 Task: Change the configuration of the board layout of the mark's project to sort by "Linked pull requests" in ascending order.
Action: Mouse moved to (221, 152)
Screenshot: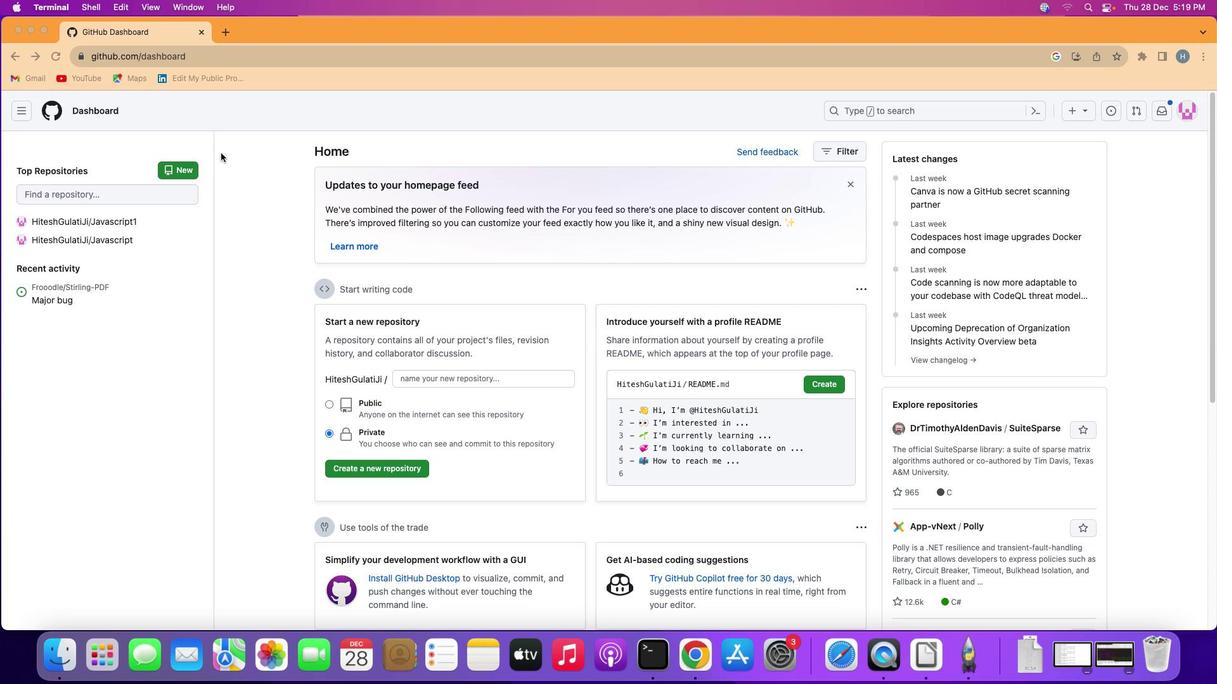 
Action: Mouse pressed left at (221, 152)
Screenshot: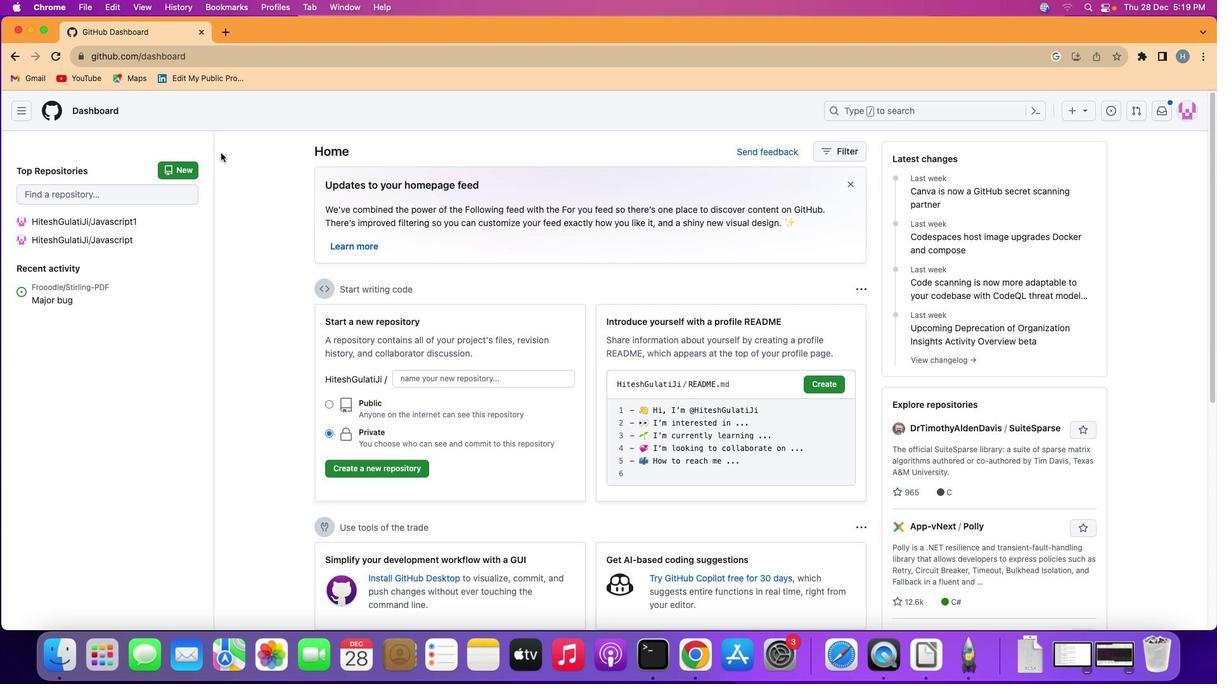 
Action: Mouse moved to (22, 105)
Screenshot: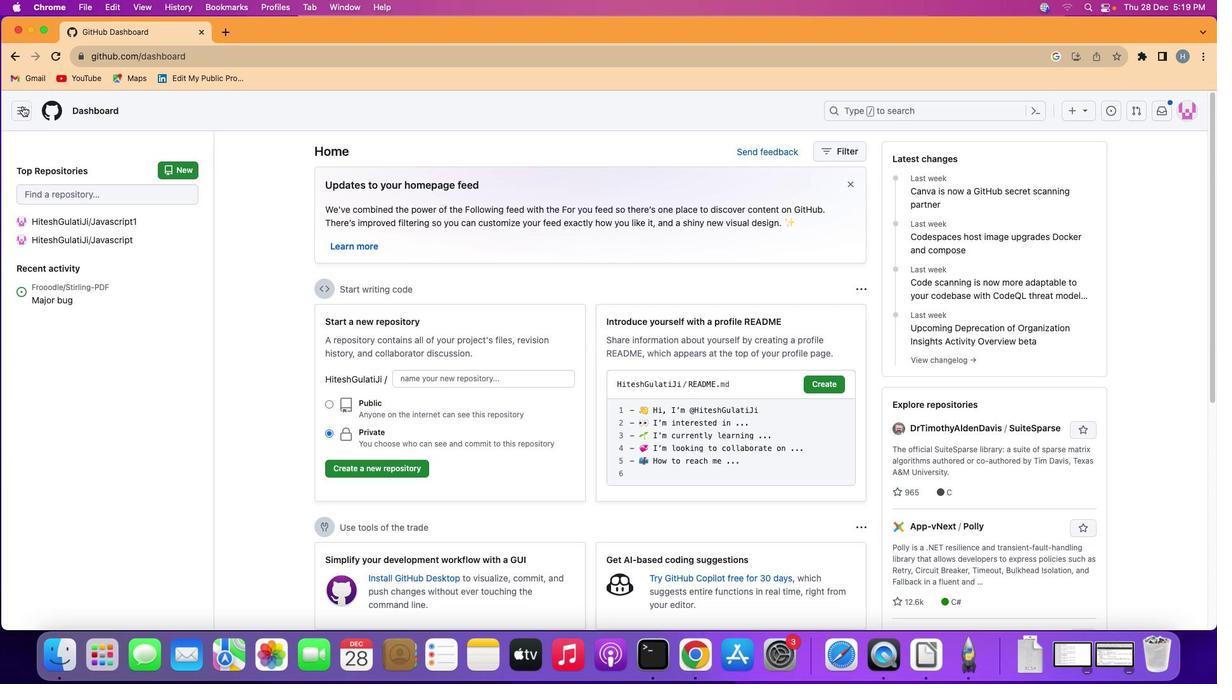 
Action: Mouse pressed left at (22, 105)
Screenshot: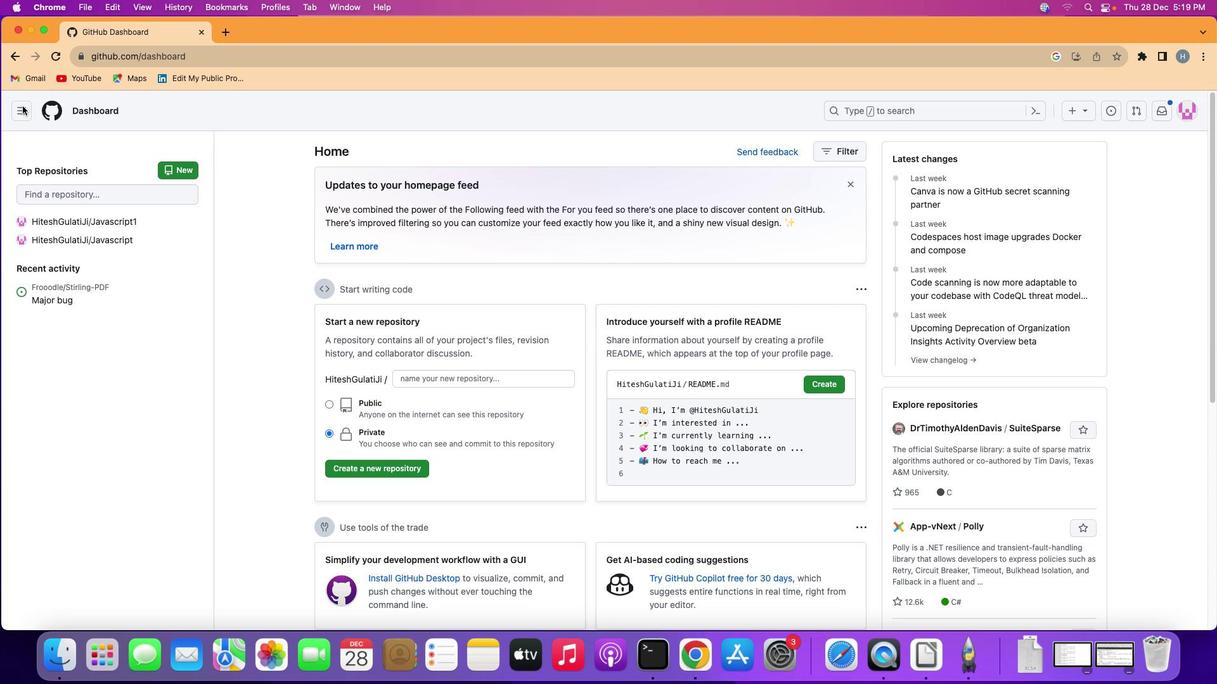 
Action: Mouse moved to (83, 202)
Screenshot: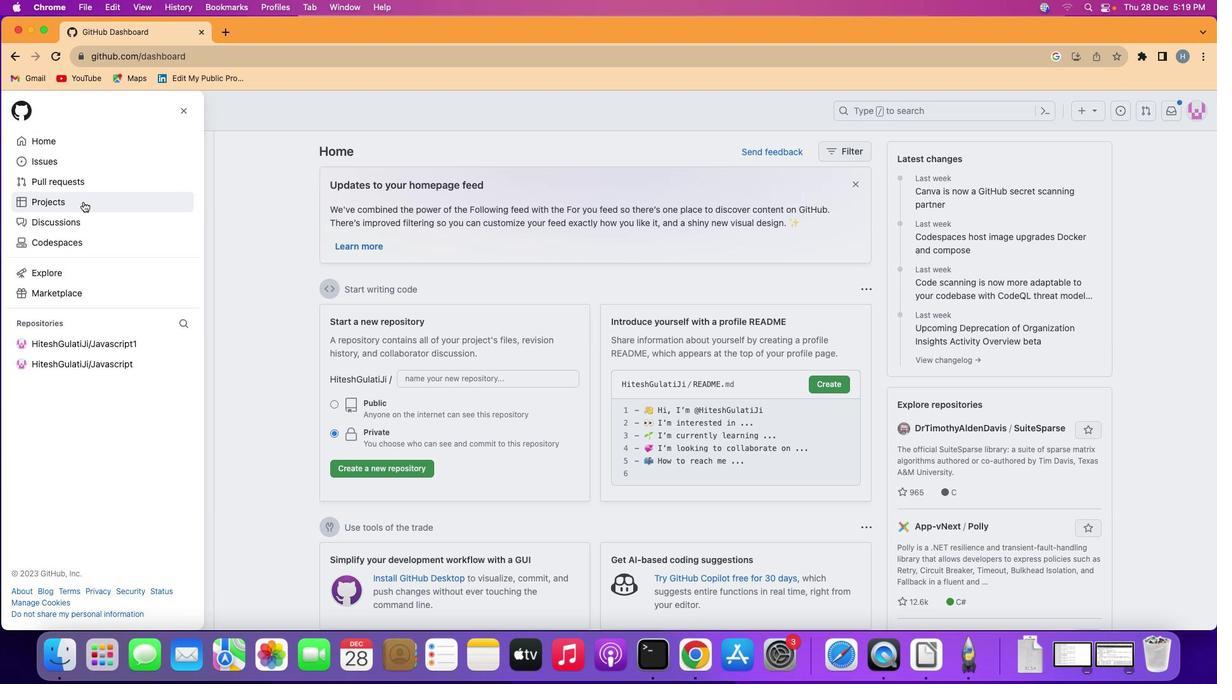 
Action: Mouse pressed left at (83, 202)
Screenshot: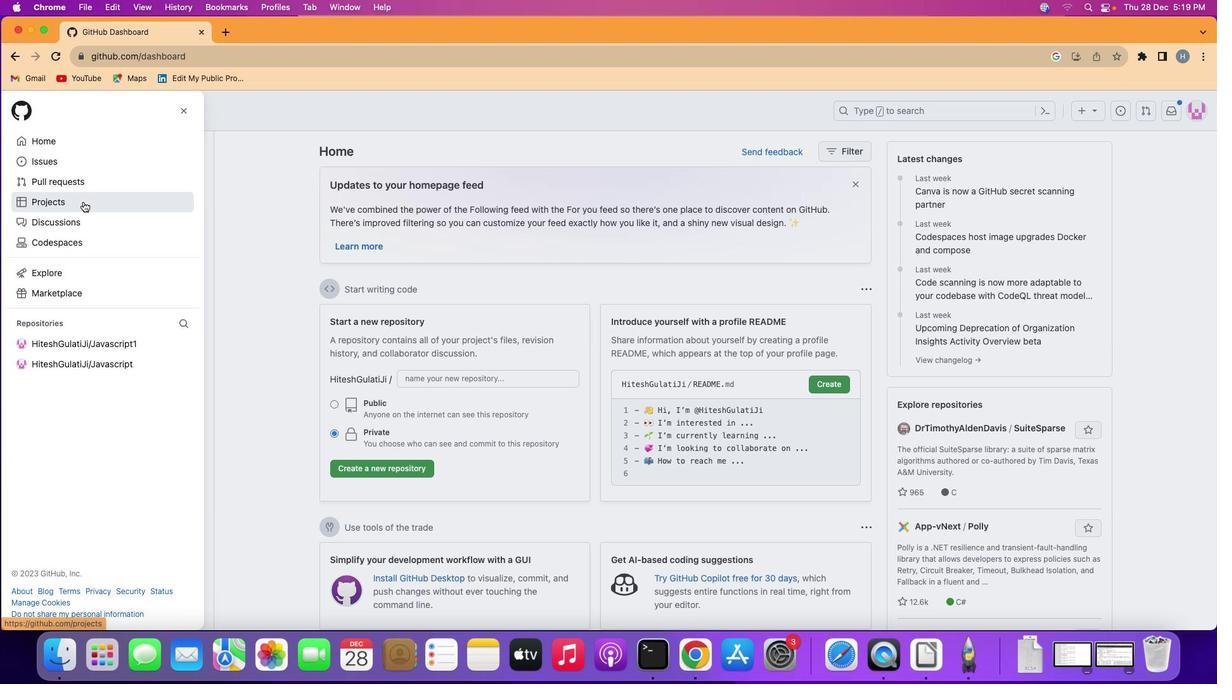 
Action: Mouse moved to (489, 228)
Screenshot: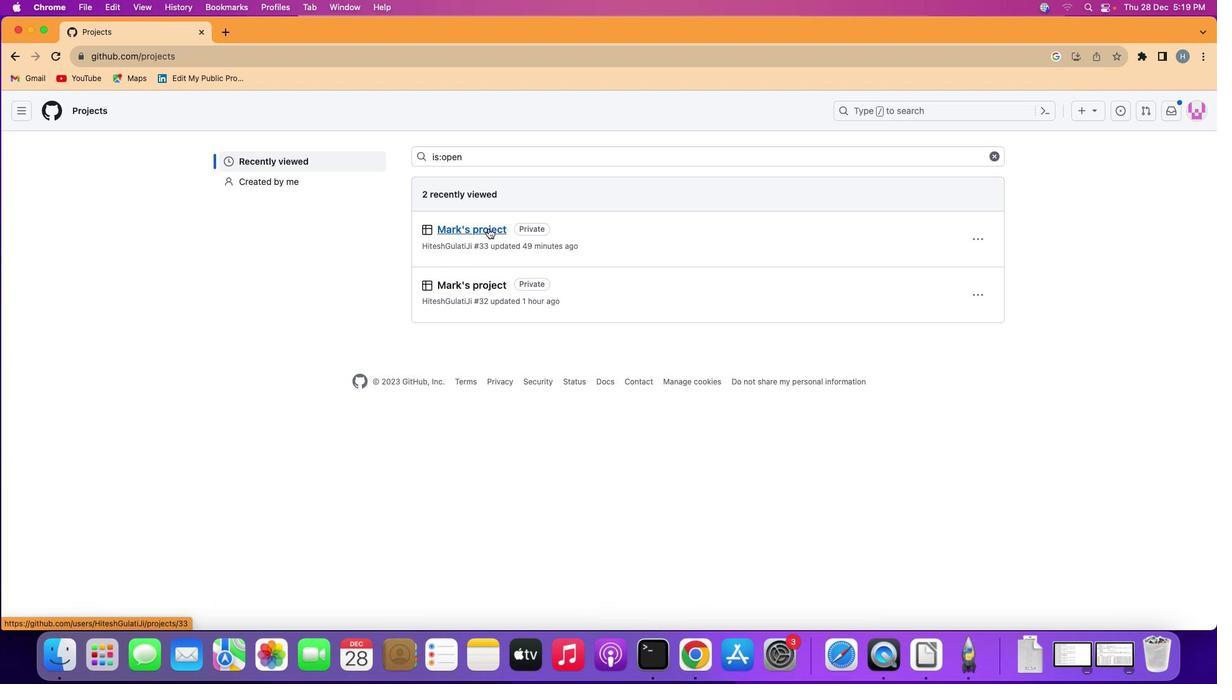 
Action: Mouse pressed left at (489, 228)
Screenshot: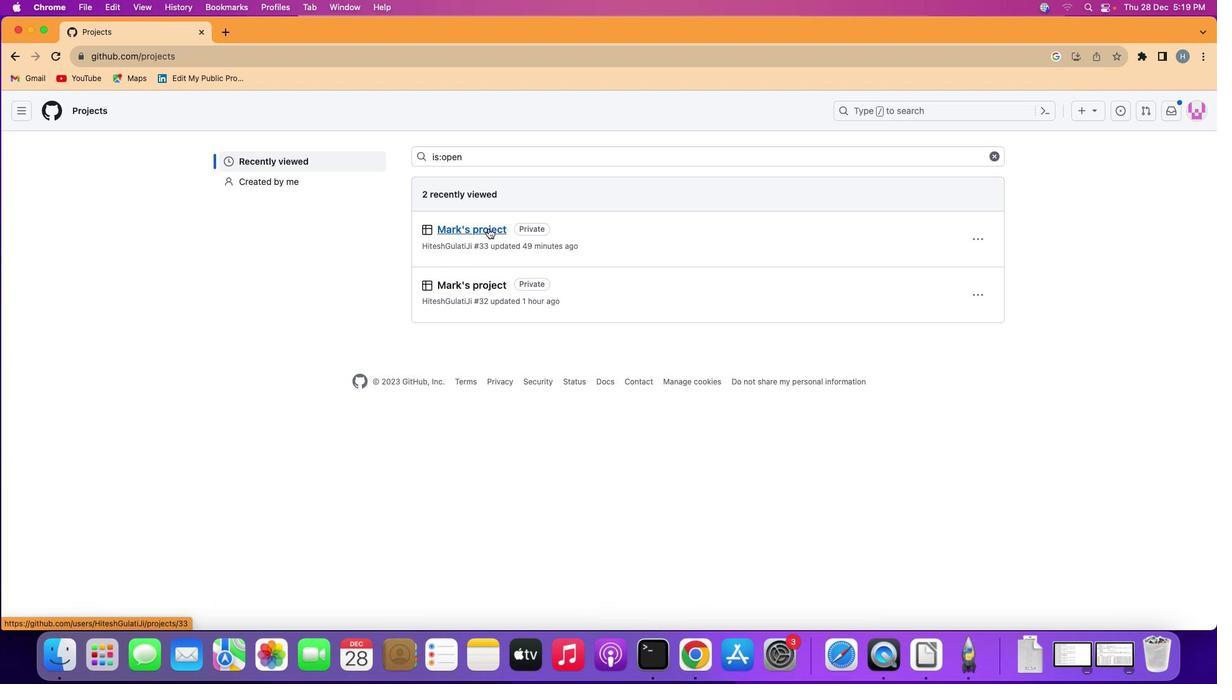 
Action: Mouse moved to (88, 172)
Screenshot: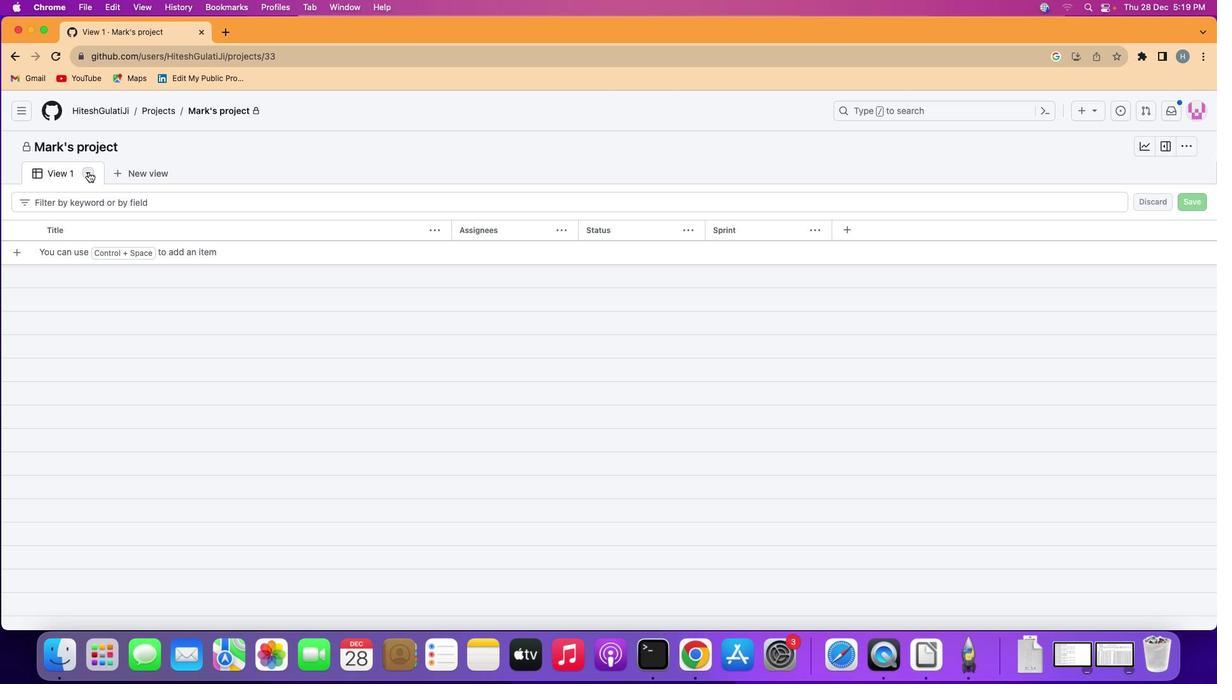 
Action: Mouse pressed left at (88, 172)
Screenshot: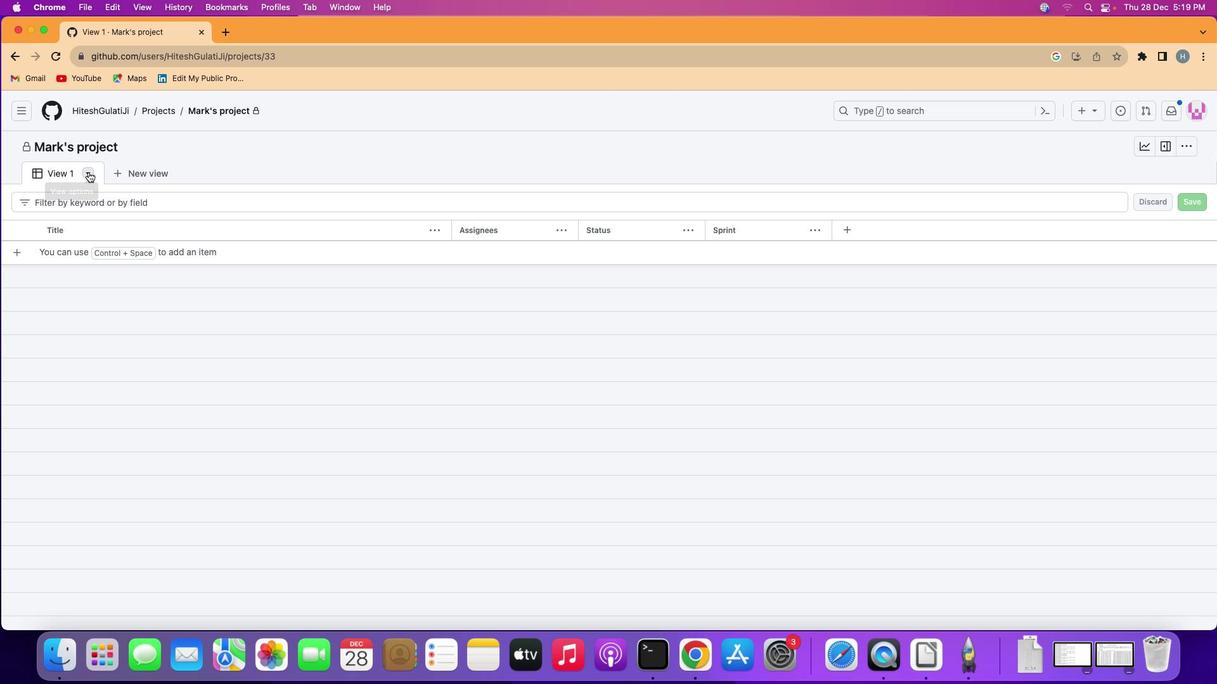 
Action: Mouse moved to (173, 214)
Screenshot: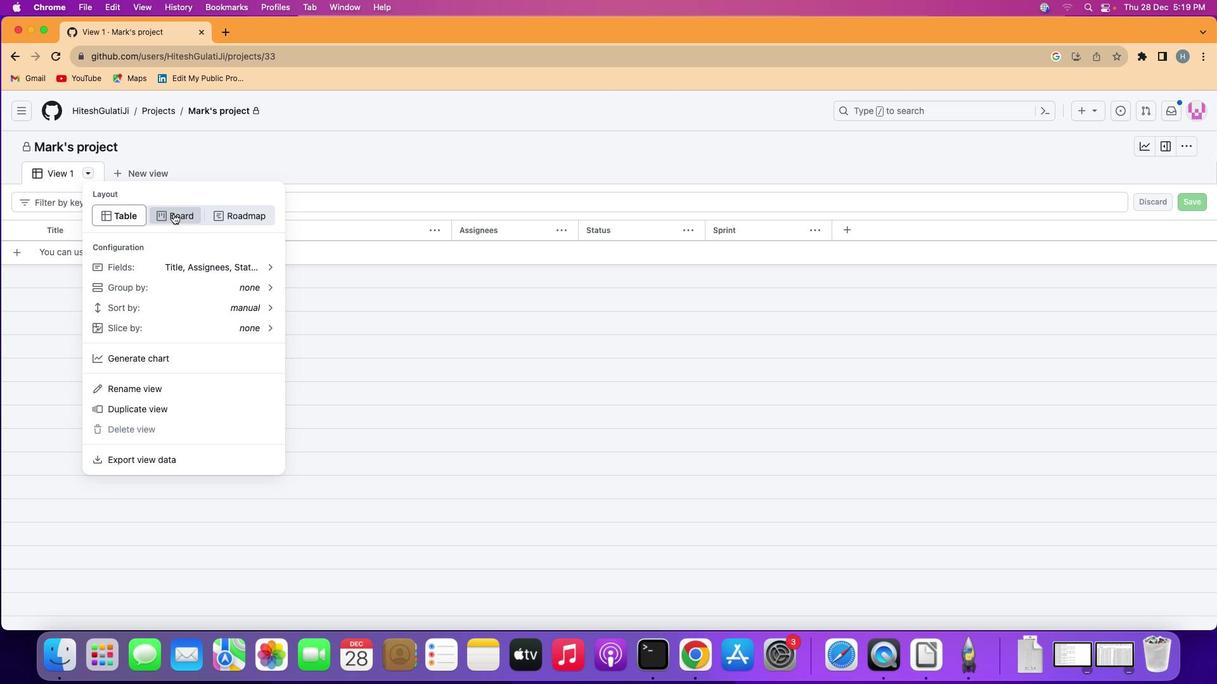 
Action: Mouse pressed left at (173, 214)
Screenshot: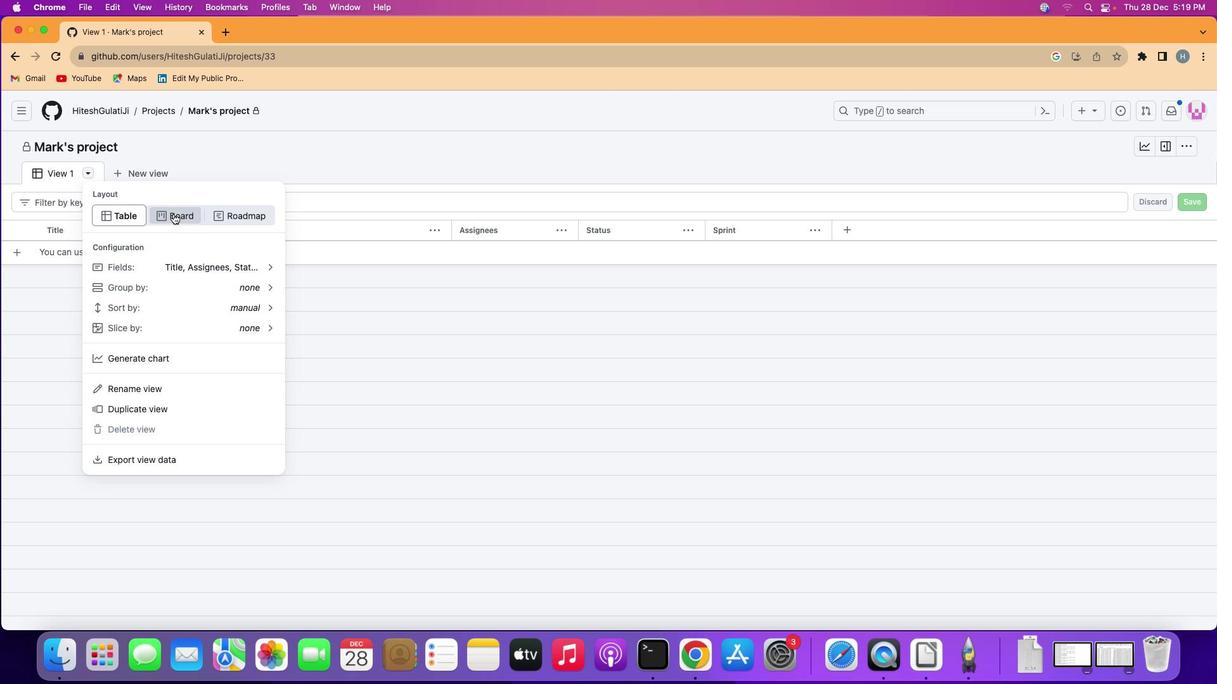 
Action: Mouse moved to (87, 172)
Screenshot: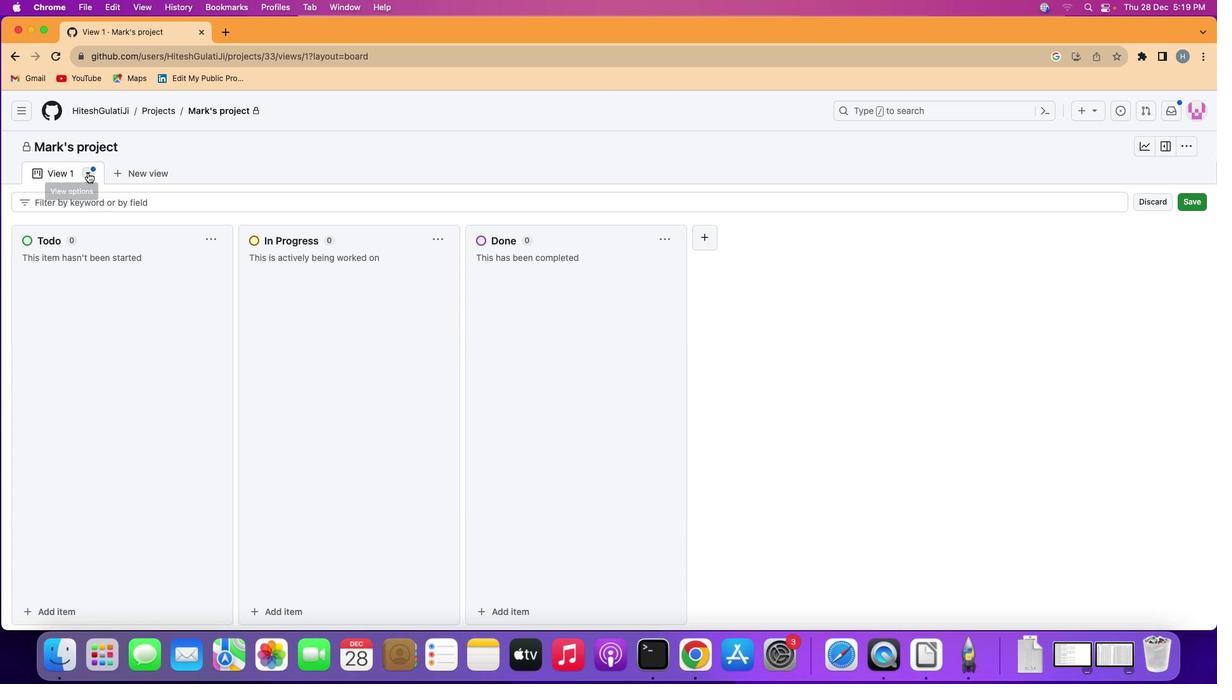 
Action: Mouse pressed left at (87, 172)
Screenshot: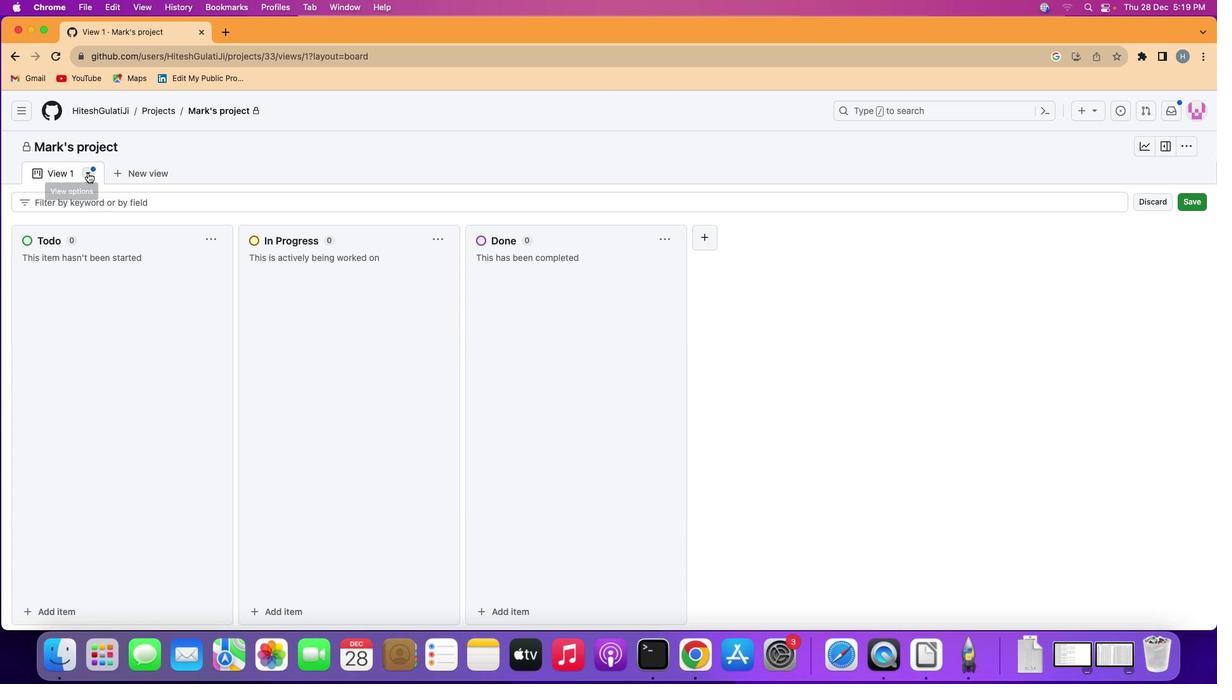 
Action: Mouse moved to (150, 322)
Screenshot: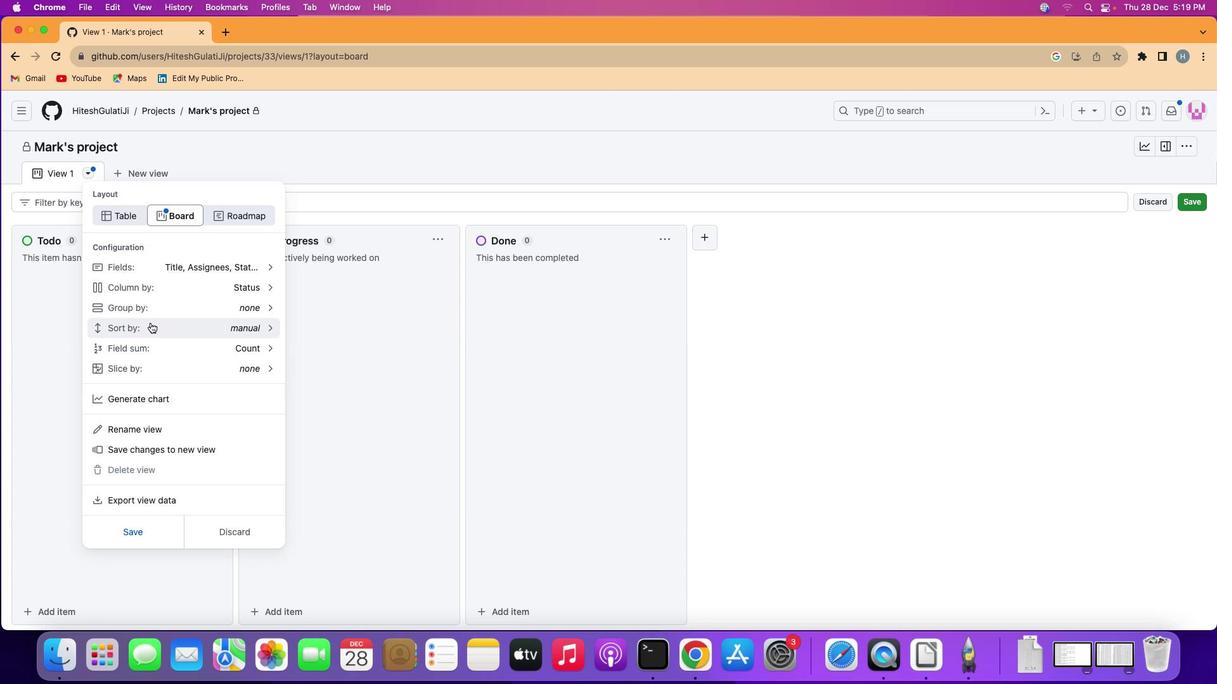 
Action: Mouse pressed left at (150, 322)
Screenshot: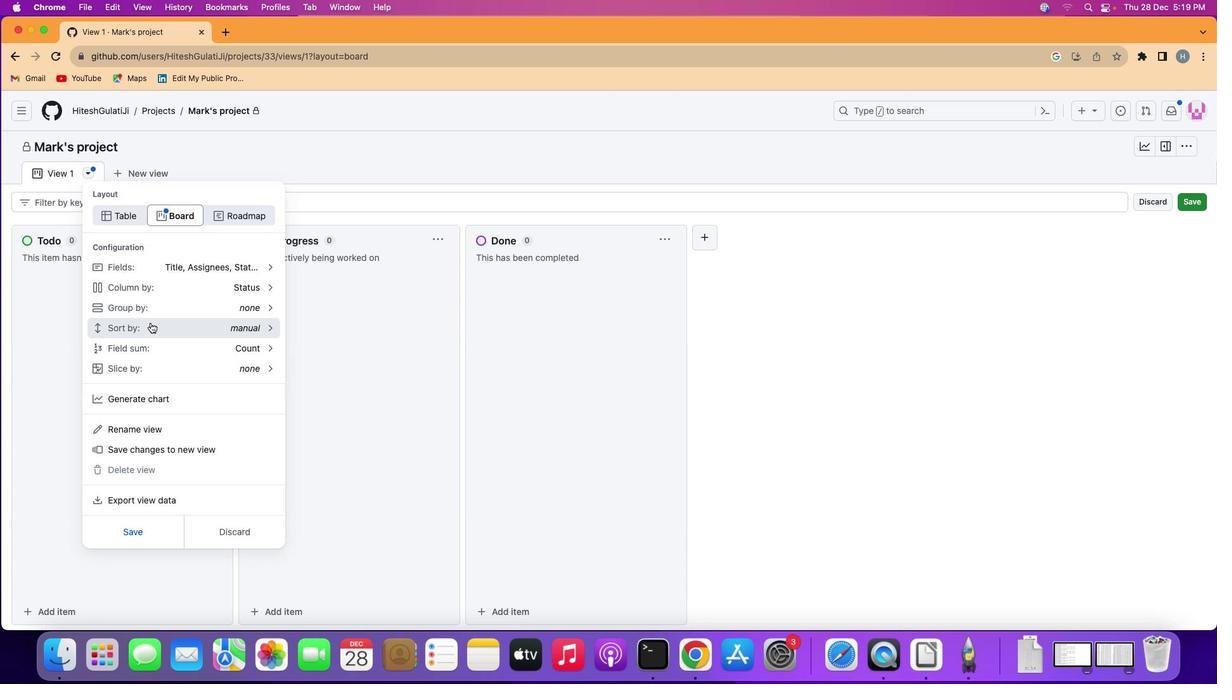 
Action: Mouse moved to (150, 320)
Screenshot: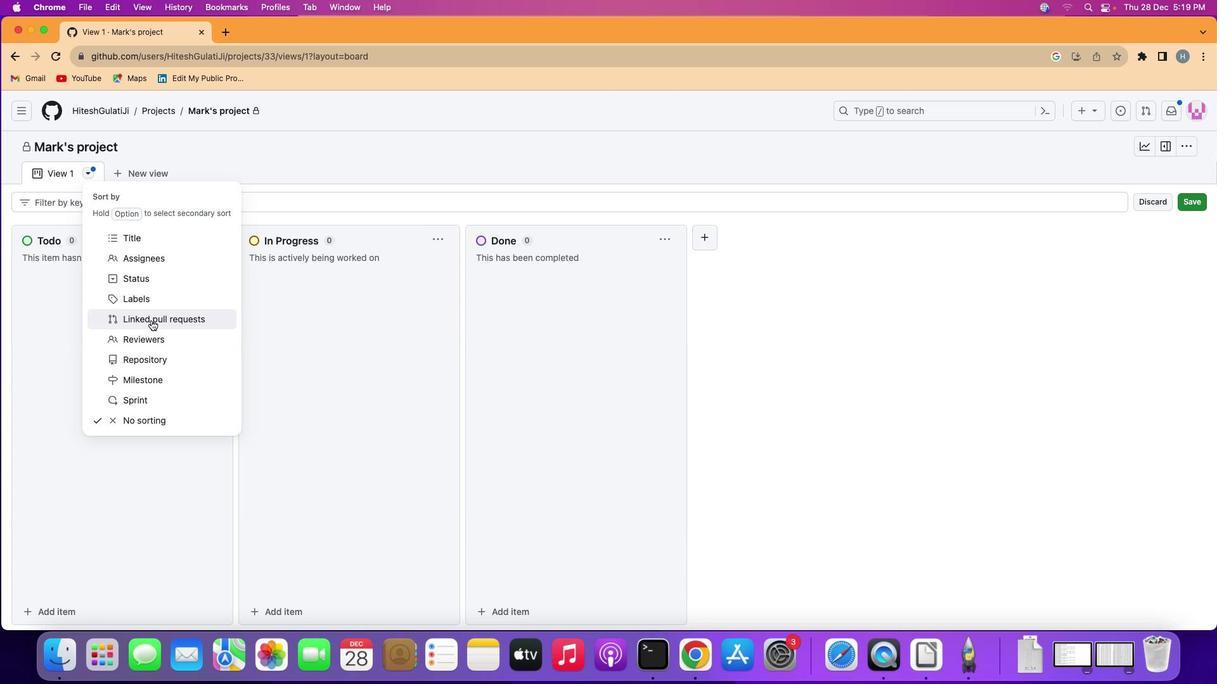 
Action: Mouse pressed left at (150, 320)
Screenshot: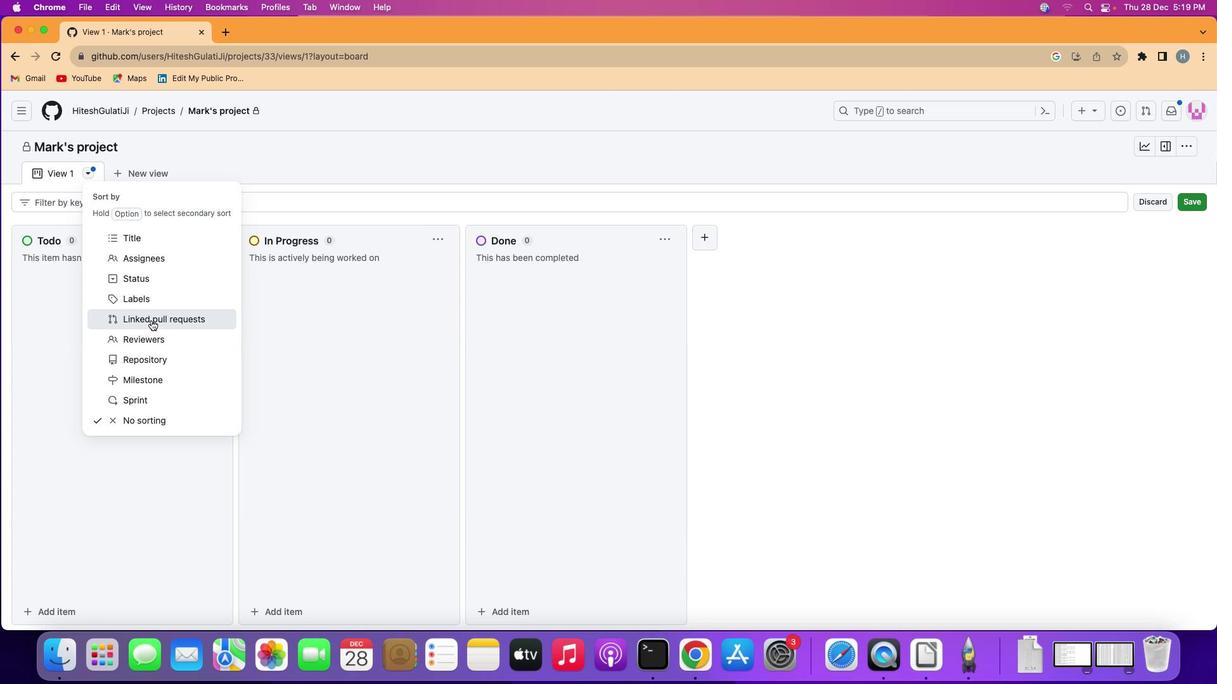 
Action: Mouse moved to (152, 320)
Screenshot: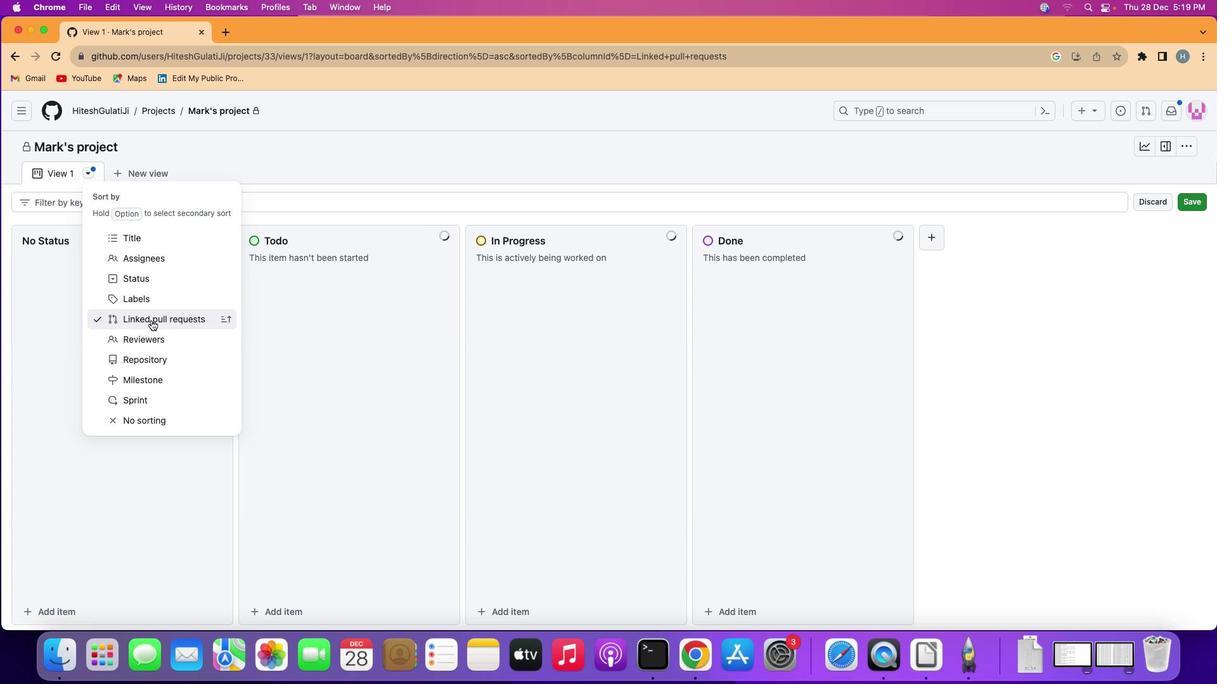 
